 Task: Create a task  Develop a new online job application system for a company , assign it to team member softage.3@softage.net in the project AgileCamp and update the status of the task to  Off Track , set the priority of the task to Medium
Action: Mouse moved to (48, 269)
Screenshot: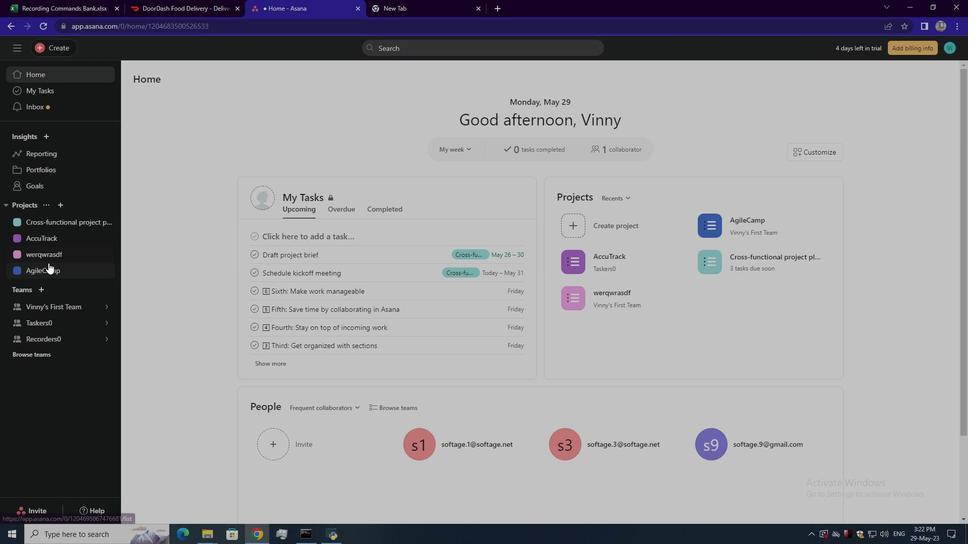 
Action: Mouse pressed left at (48, 269)
Screenshot: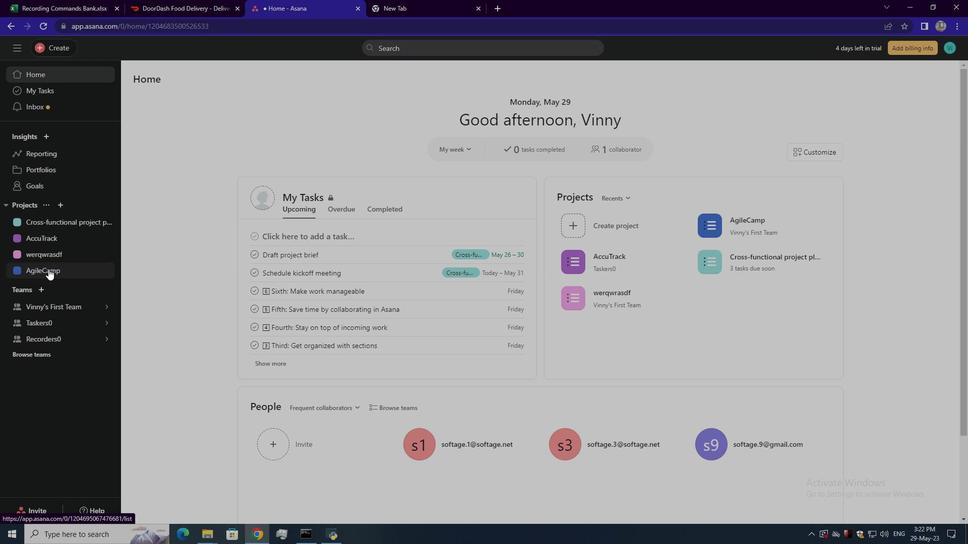 
Action: Mouse moved to (56, 50)
Screenshot: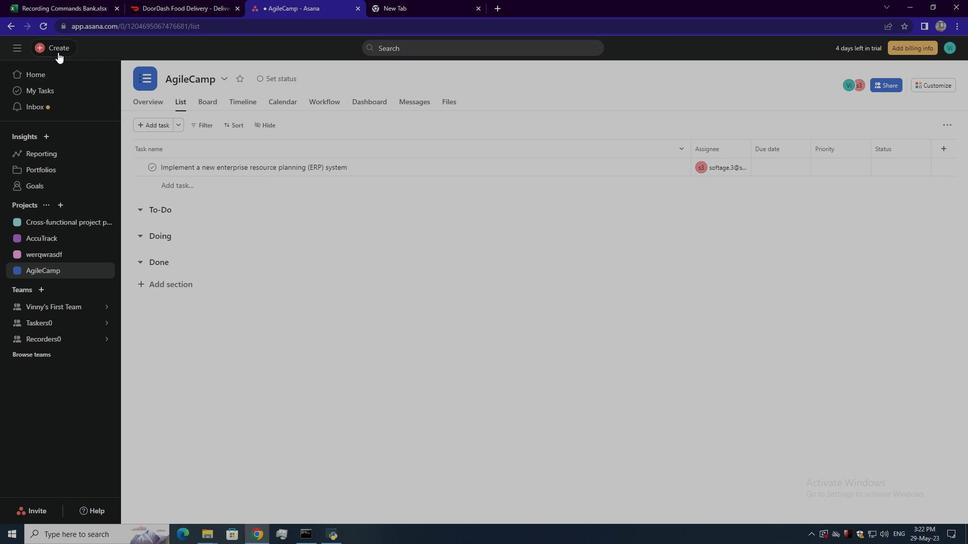 
Action: Mouse pressed left at (56, 50)
Screenshot: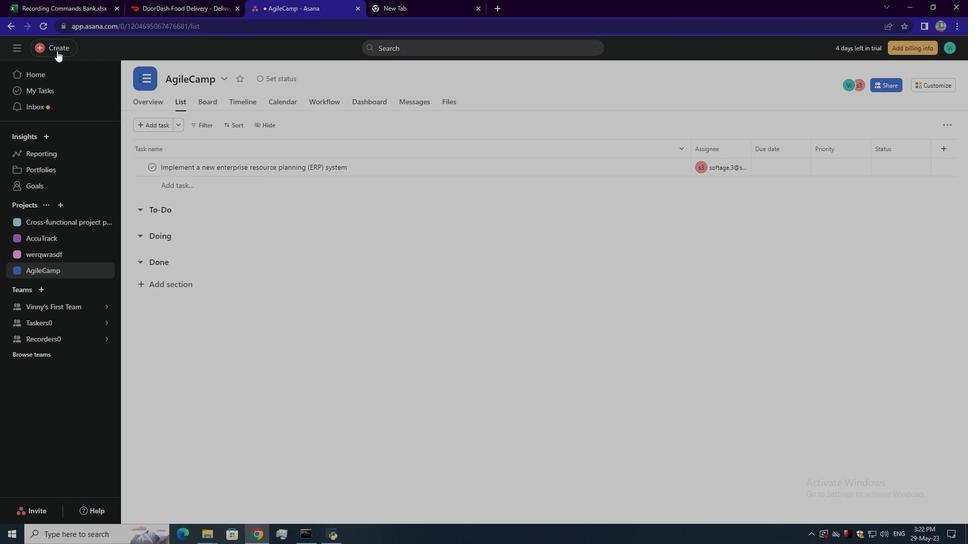 
Action: Mouse moved to (113, 55)
Screenshot: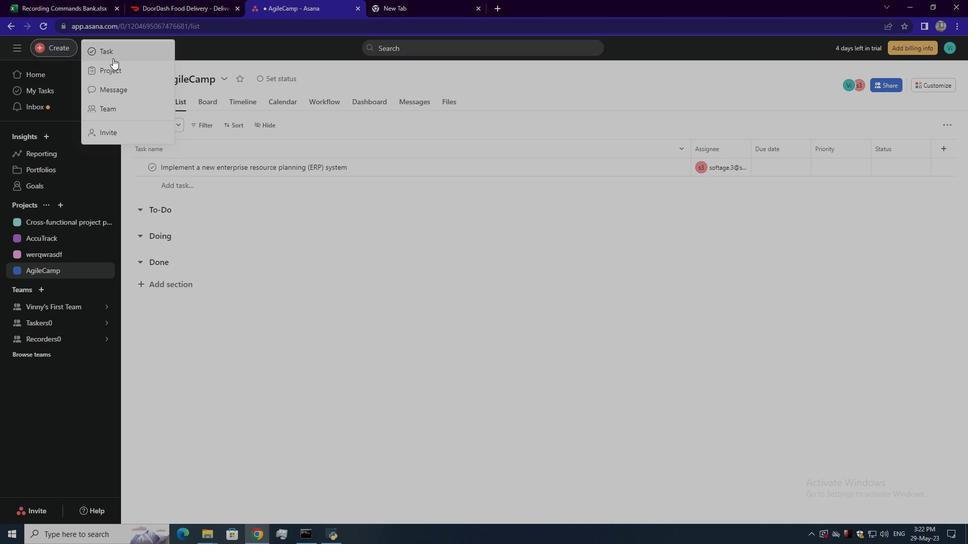 
Action: Mouse pressed left at (113, 55)
Screenshot: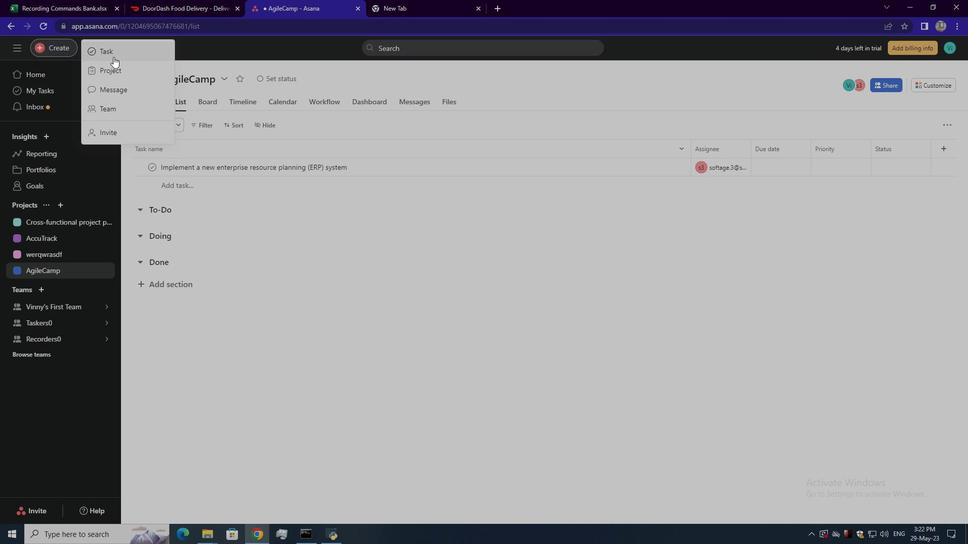 
Action: Mouse moved to (720, 309)
Screenshot: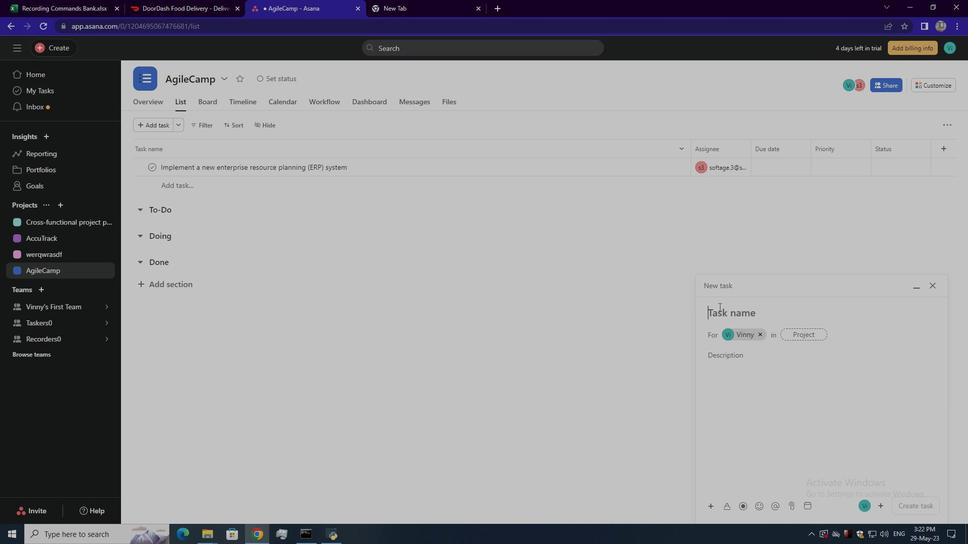 
Action: Mouse pressed left at (720, 309)
Screenshot: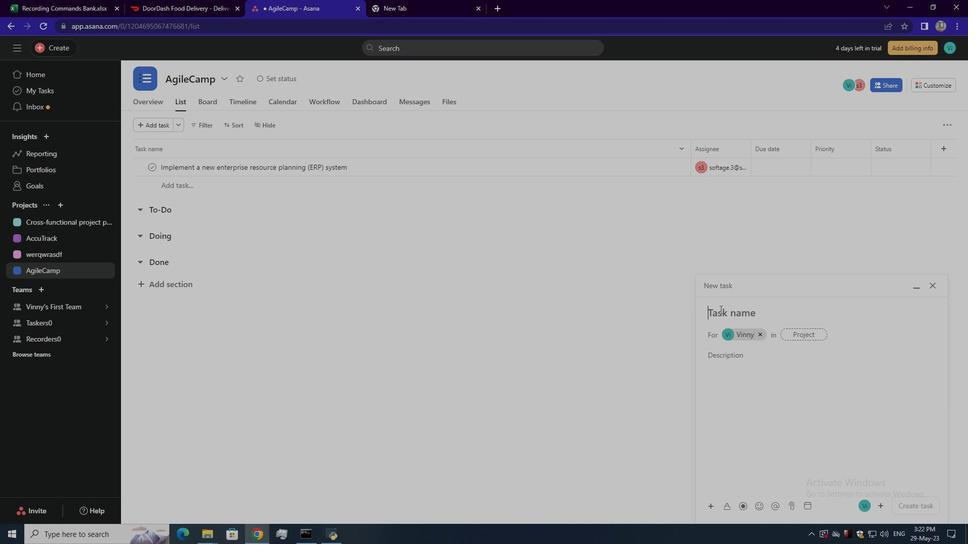 
Action: Key pressed <Key.shift><Key.shift><Key.shift><Key.shift><Key.shift><Key.shift><Key.shift>Develop<Key.space>a<Key.space>new<Key.space>online<Key.space>job<Key.space>application<Key.space>system<Key.space>for<Key.space>a<Key.space>company<Key.enter>
Screenshot: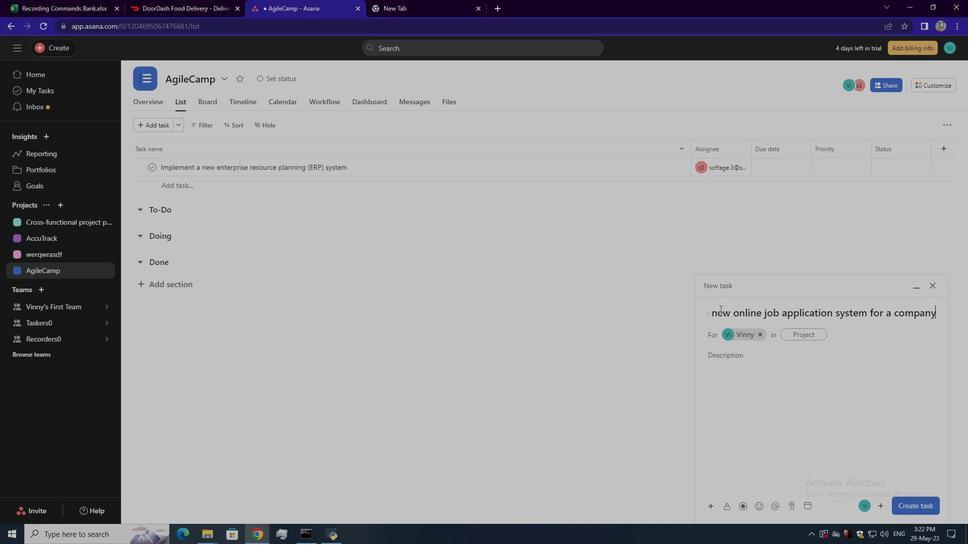 
Action: Mouse moved to (798, 333)
Screenshot: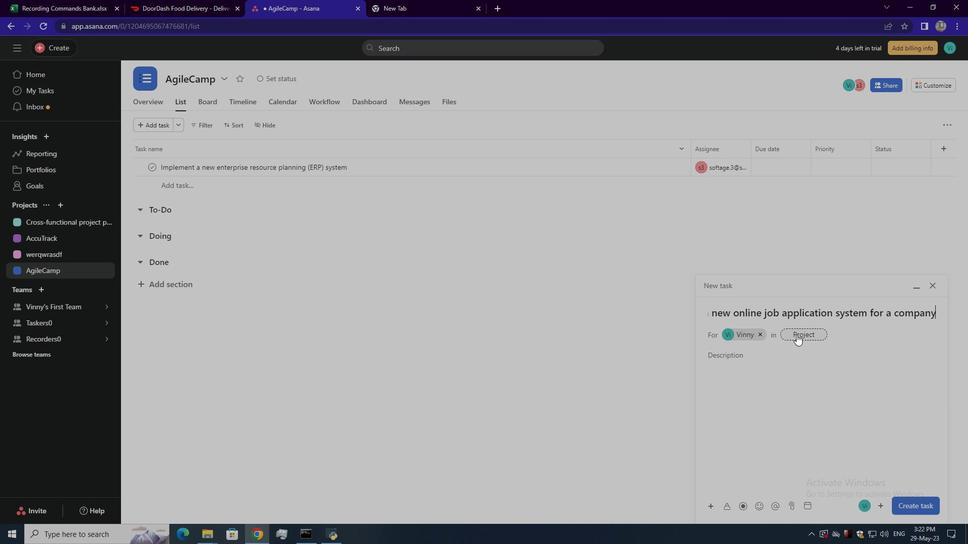
Action: Mouse pressed left at (798, 333)
Screenshot: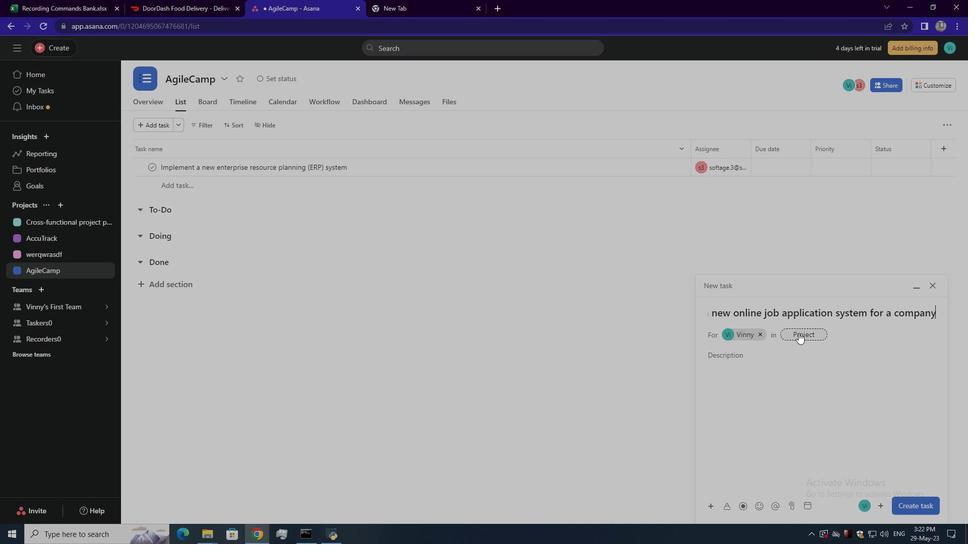 
Action: Mouse moved to (687, 347)
Screenshot: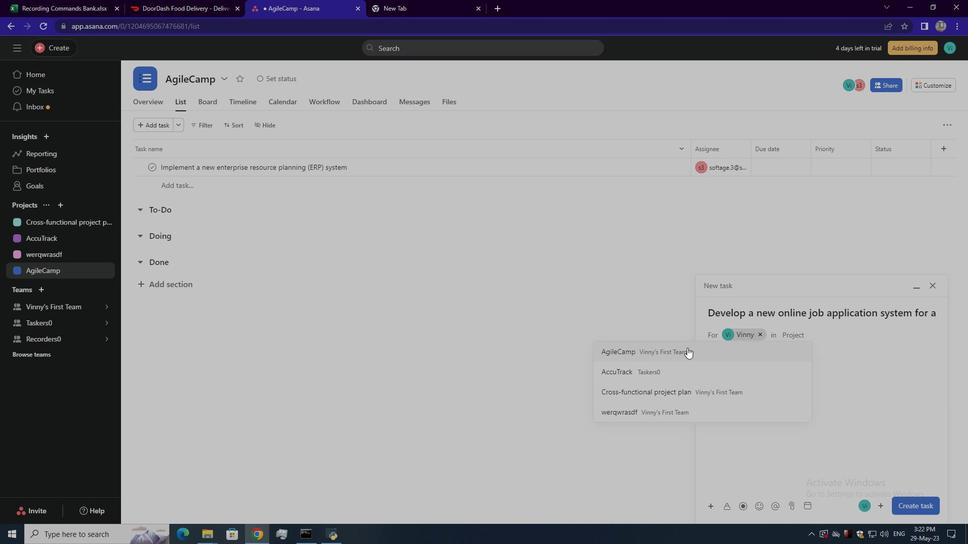 
Action: Mouse pressed left at (687, 347)
Screenshot: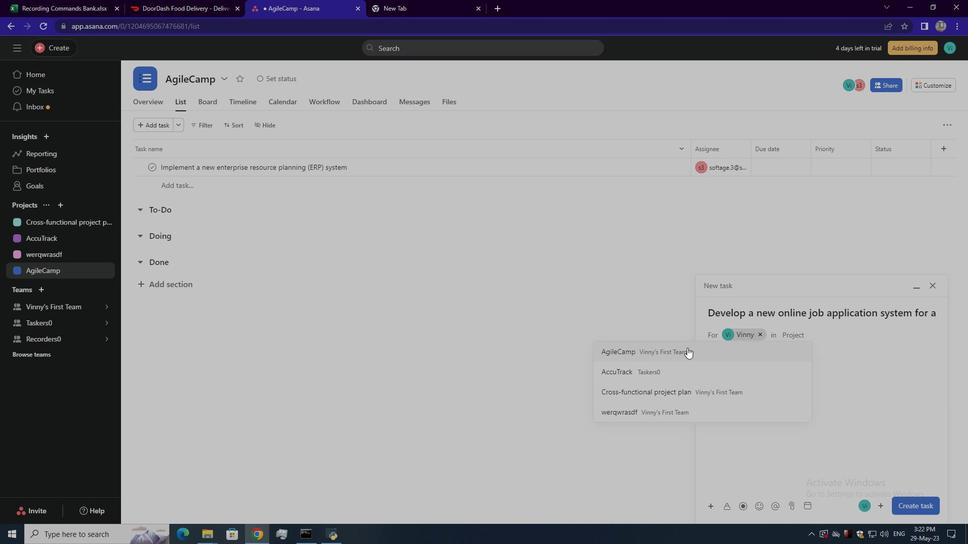 
Action: Mouse moved to (753, 379)
Screenshot: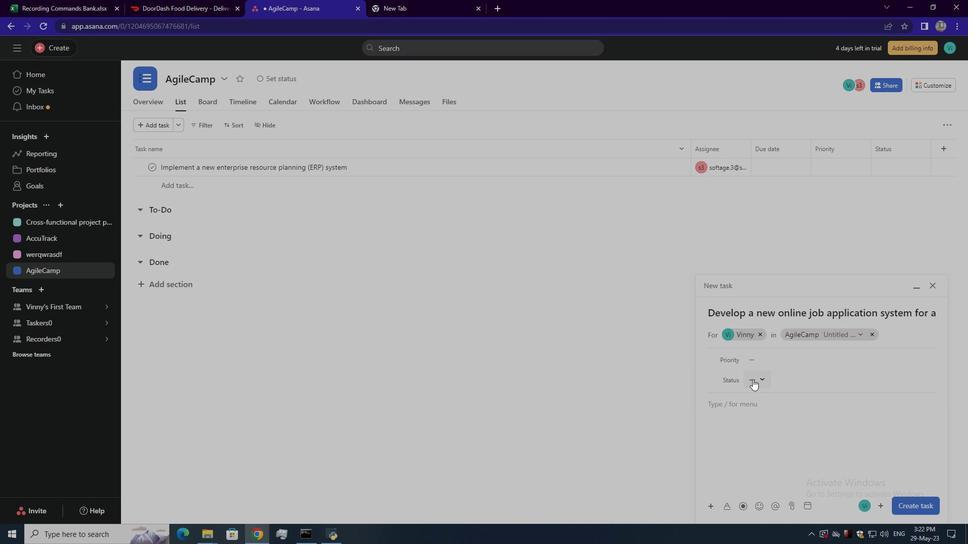 
Action: Mouse pressed left at (753, 379)
Screenshot: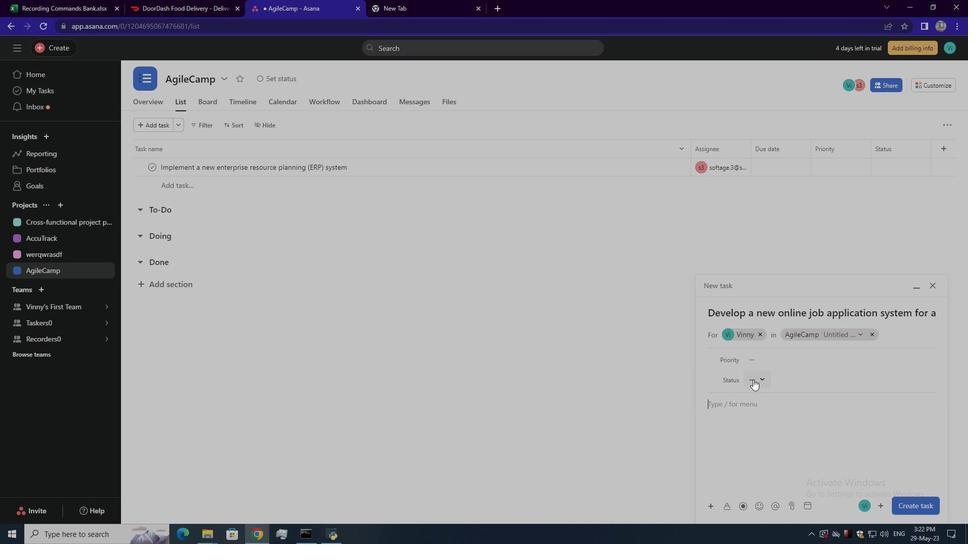 
Action: Mouse moved to (768, 409)
Screenshot: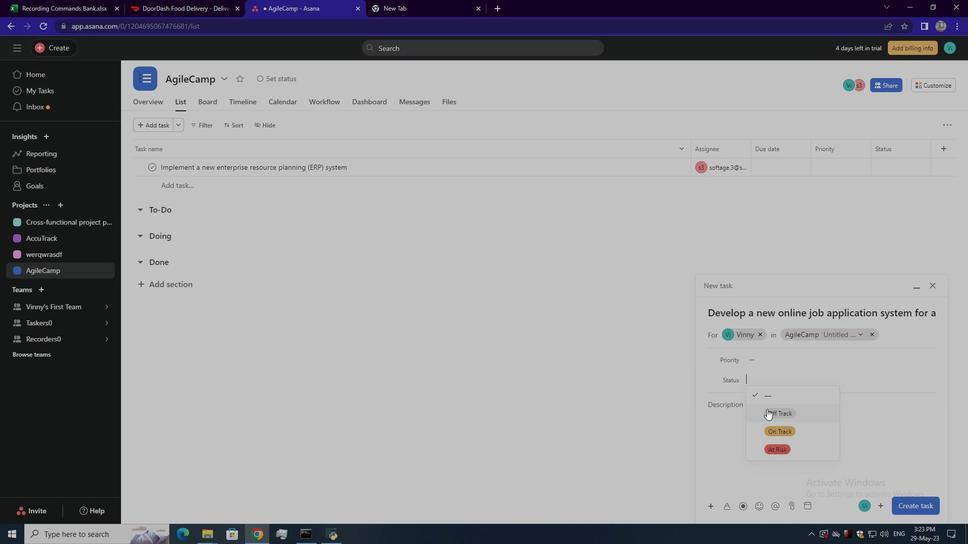 
Action: Mouse pressed left at (768, 409)
Screenshot: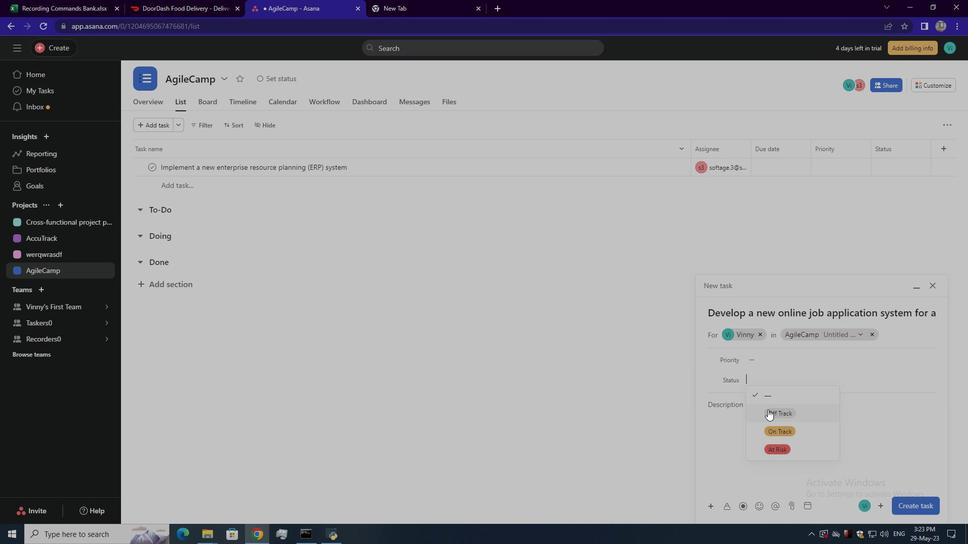
Action: Mouse moved to (754, 359)
Screenshot: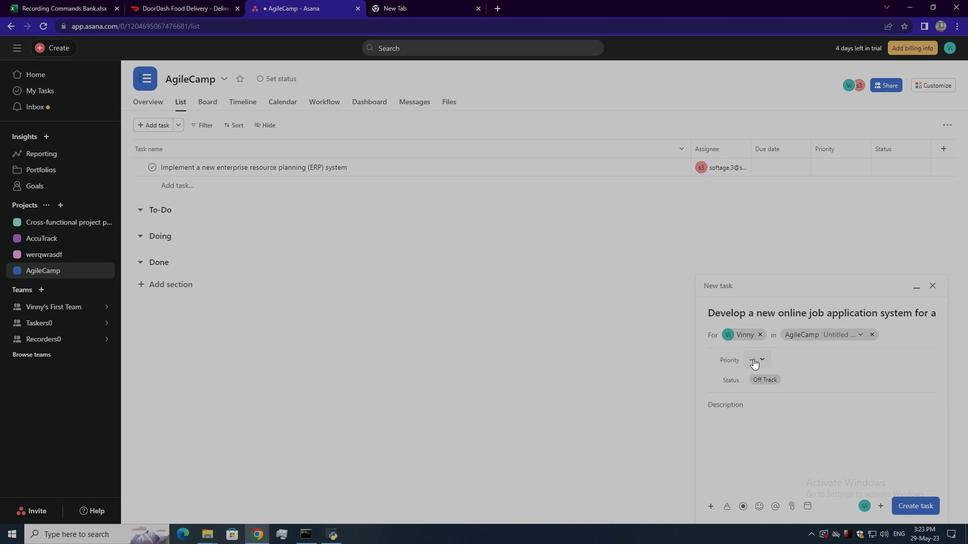 
Action: Mouse pressed left at (754, 359)
Screenshot: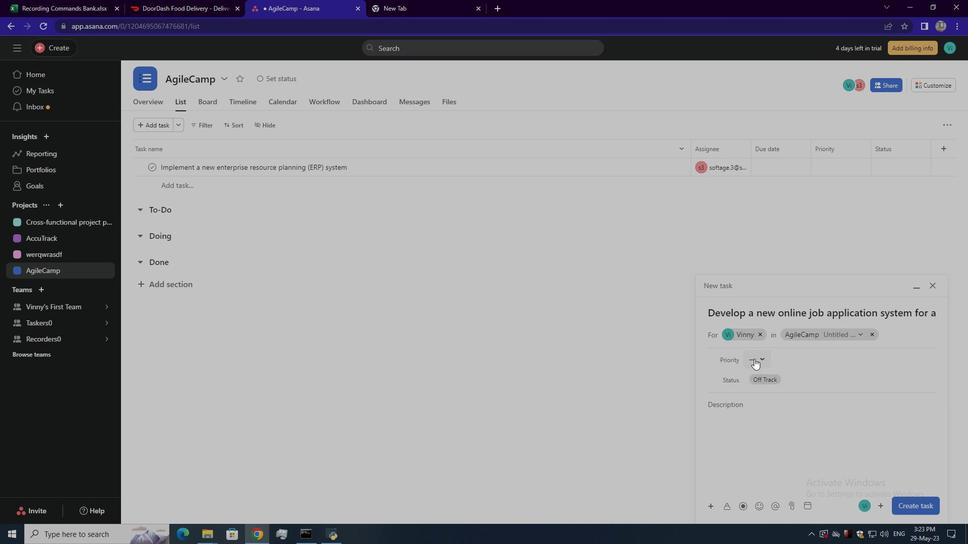 
Action: Mouse moved to (773, 409)
Screenshot: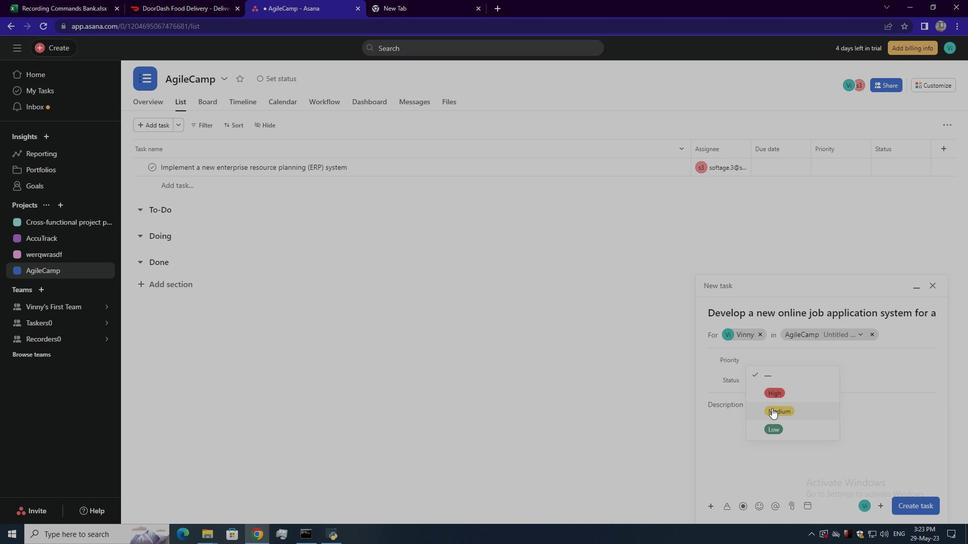 
Action: Mouse pressed left at (773, 409)
Screenshot: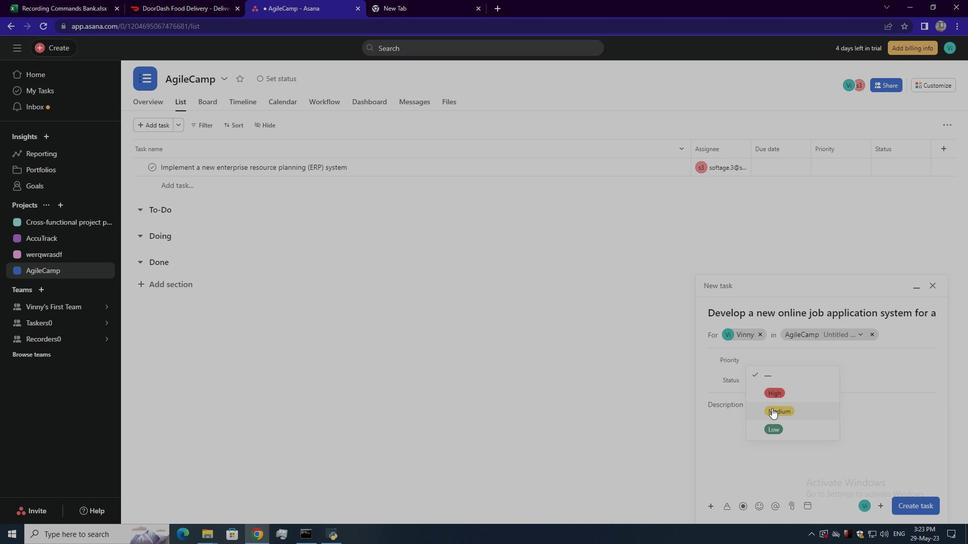 
Action: Mouse moved to (906, 504)
Screenshot: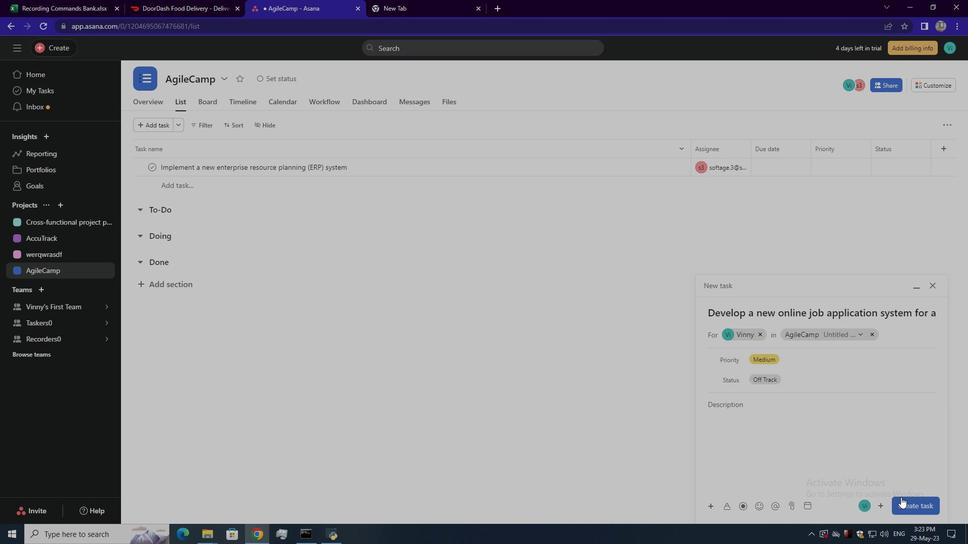 
Action: Mouse pressed left at (906, 504)
Screenshot: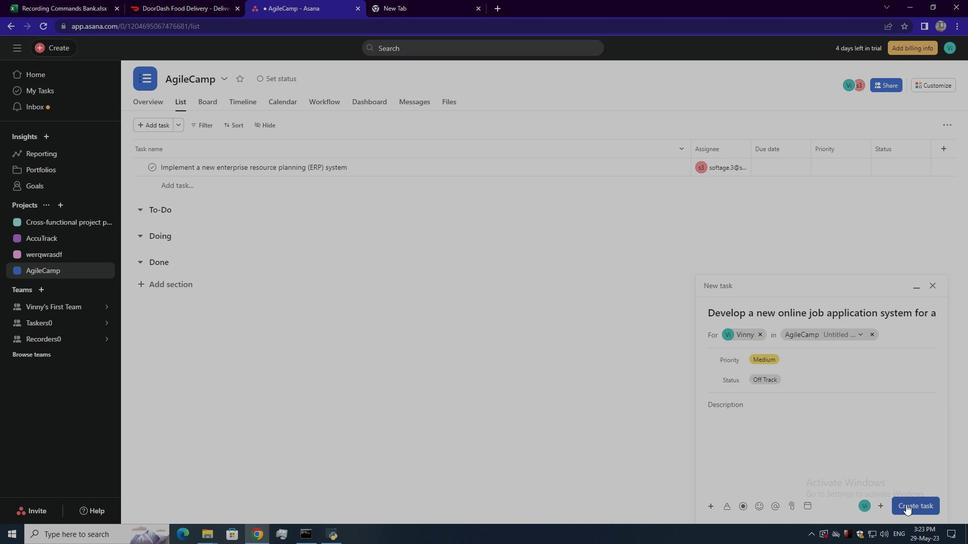 
Action: Mouse moved to (732, 166)
Screenshot: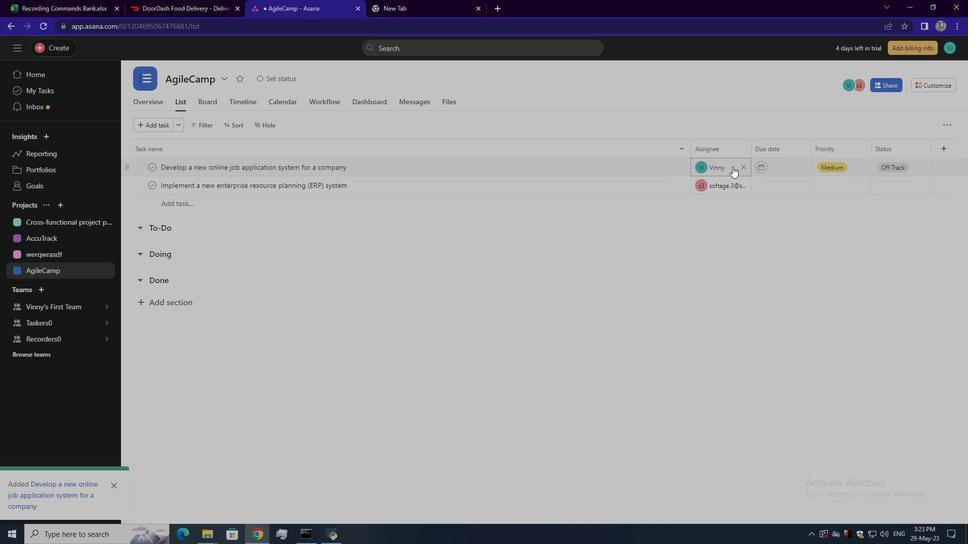 
Action: Mouse pressed left at (732, 166)
Screenshot: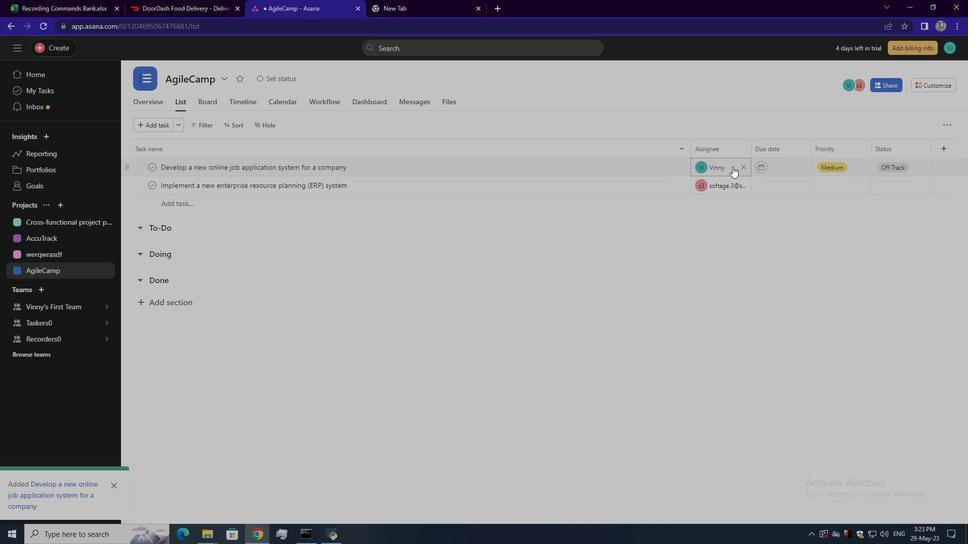 
Action: Mouse moved to (767, 241)
Screenshot: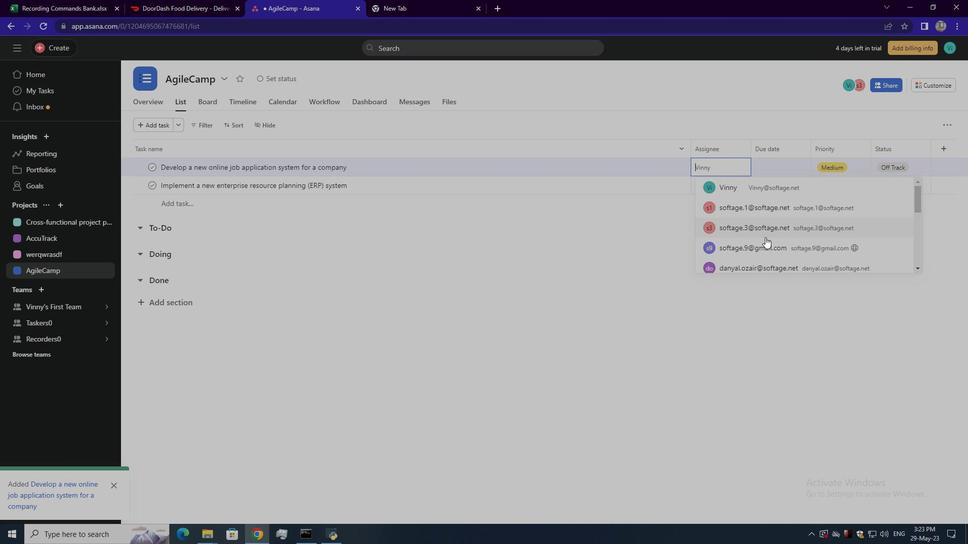 
Action: Mouse scrolled (767, 241) with delta (0, 0)
Screenshot: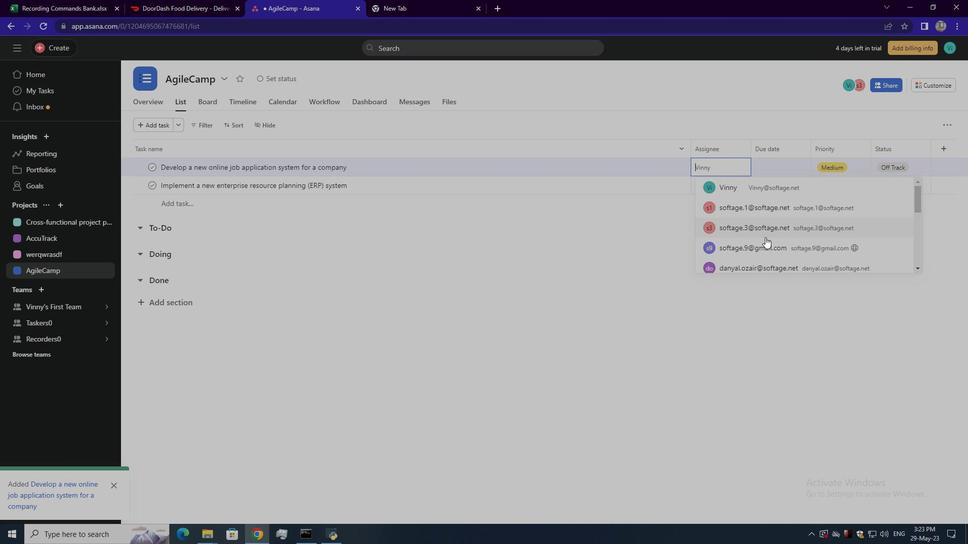 
Action: Mouse scrolled (767, 242) with delta (0, 0)
Screenshot: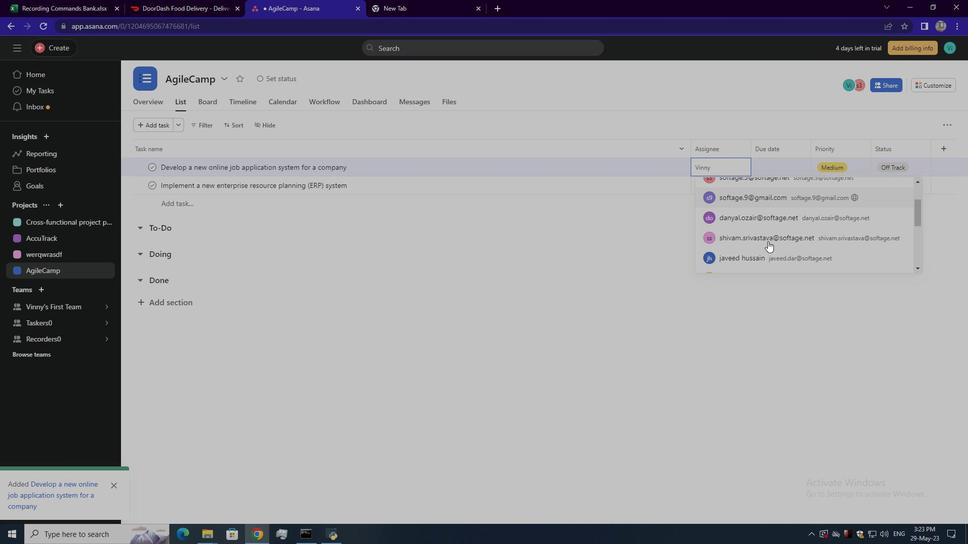 
Action: Mouse moved to (768, 230)
Screenshot: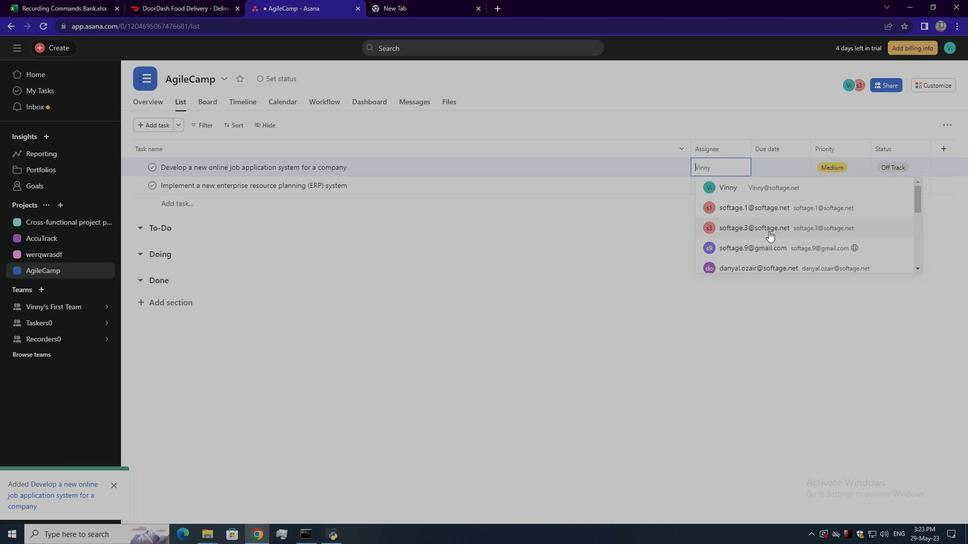 
Action: Mouse pressed left at (768, 230)
Screenshot: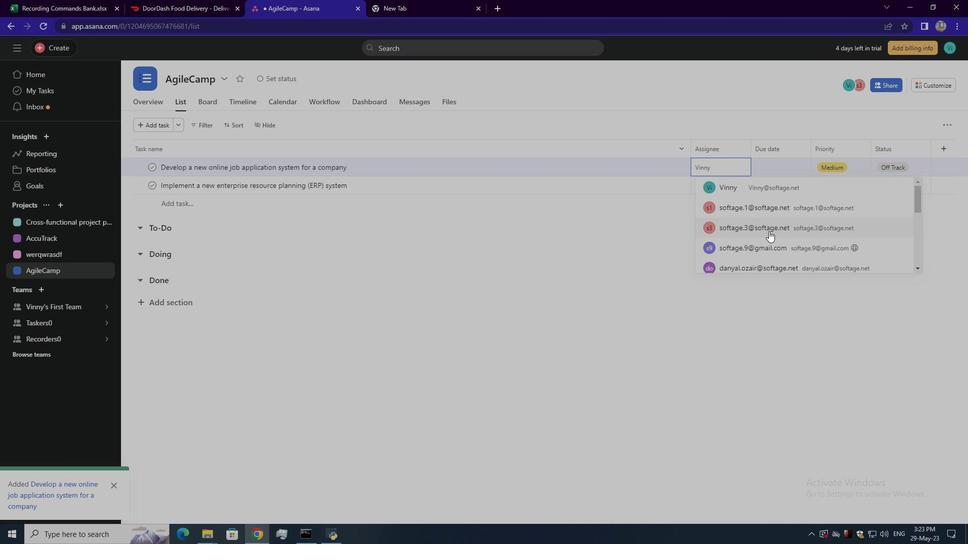 
